 Task: Create a sub task Design and Implement Solution for the task  Develop a new online tool for website analytics in the project AlphaTech , assign it to team member softage.2@softage.net and update the status of the sub task to  Completed , set the priority of the sub task to High
Action: Mouse moved to (56, 308)
Screenshot: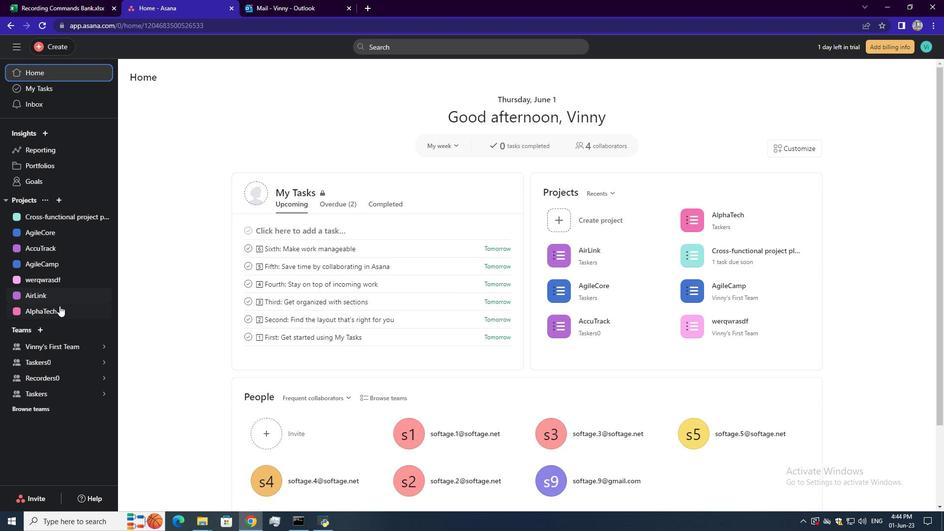 
Action: Mouse pressed left at (56, 308)
Screenshot: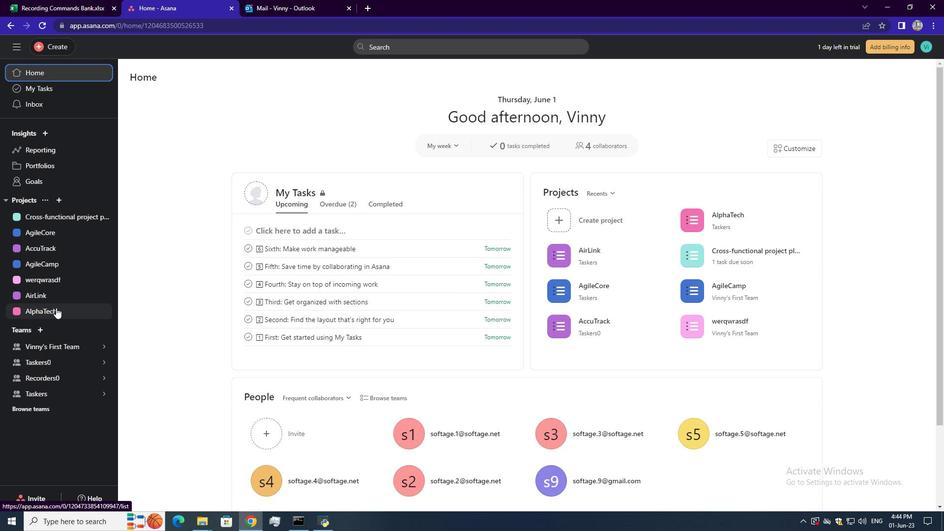 
Action: Mouse moved to (362, 218)
Screenshot: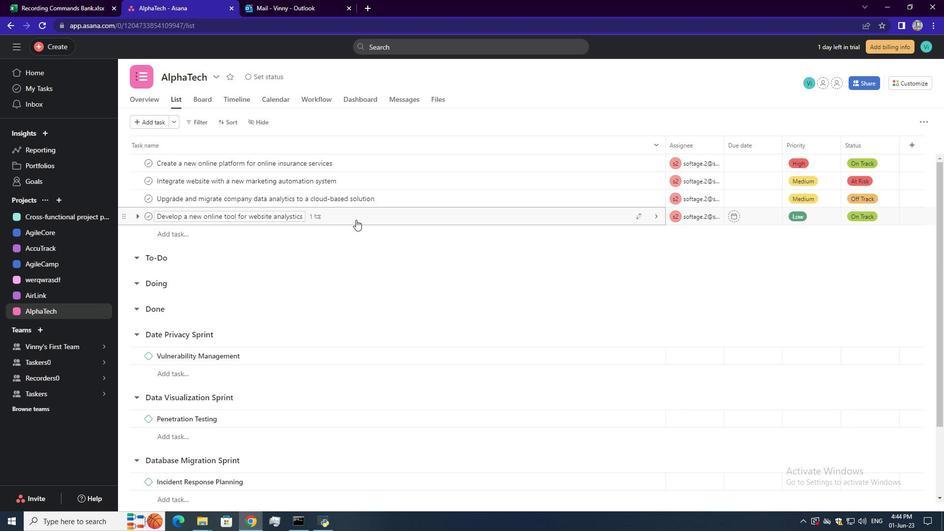 
Action: Mouse pressed left at (362, 218)
Screenshot: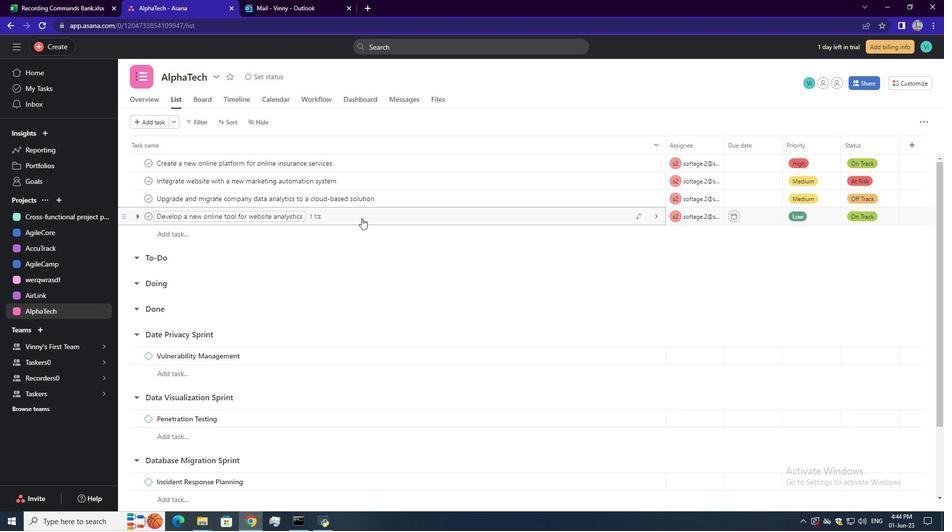 
Action: Mouse moved to (656, 293)
Screenshot: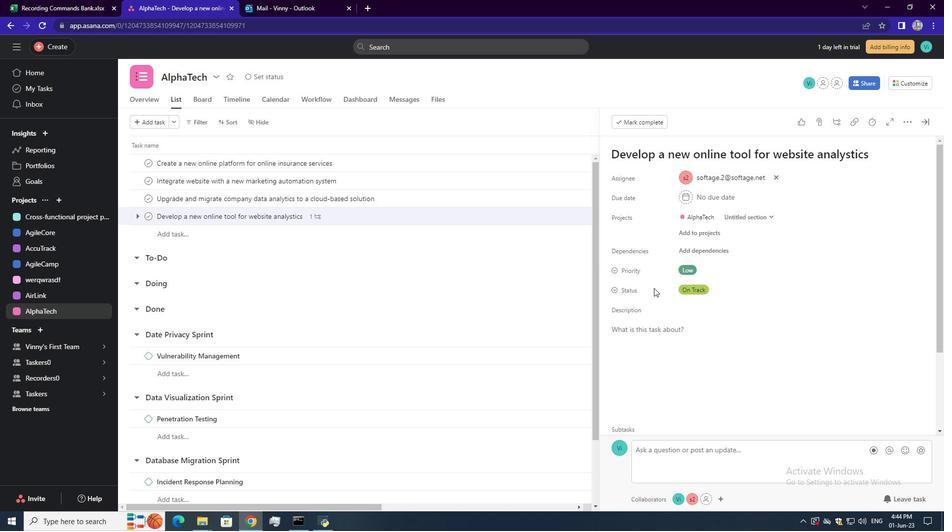 
Action: Mouse scrolled (656, 292) with delta (0, 0)
Screenshot: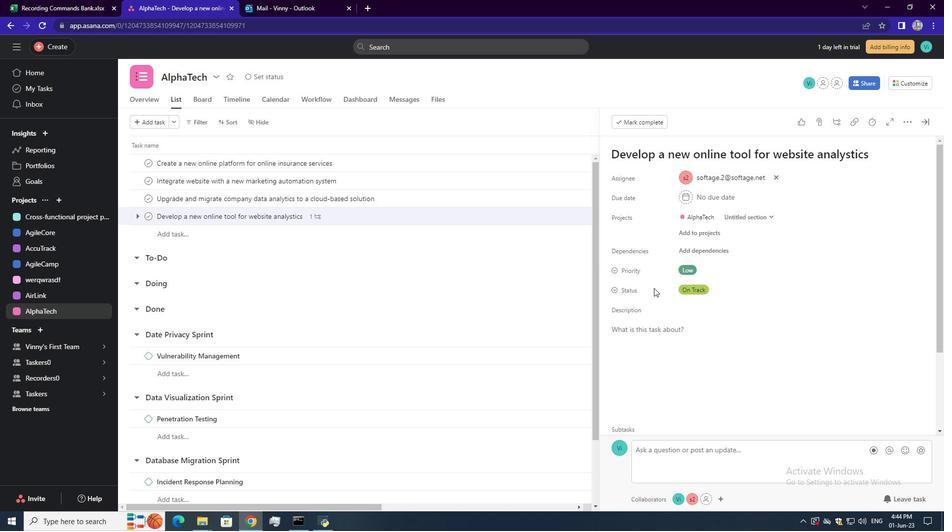 
Action: Mouse scrolled (656, 292) with delta (0, 0)
Screenshot: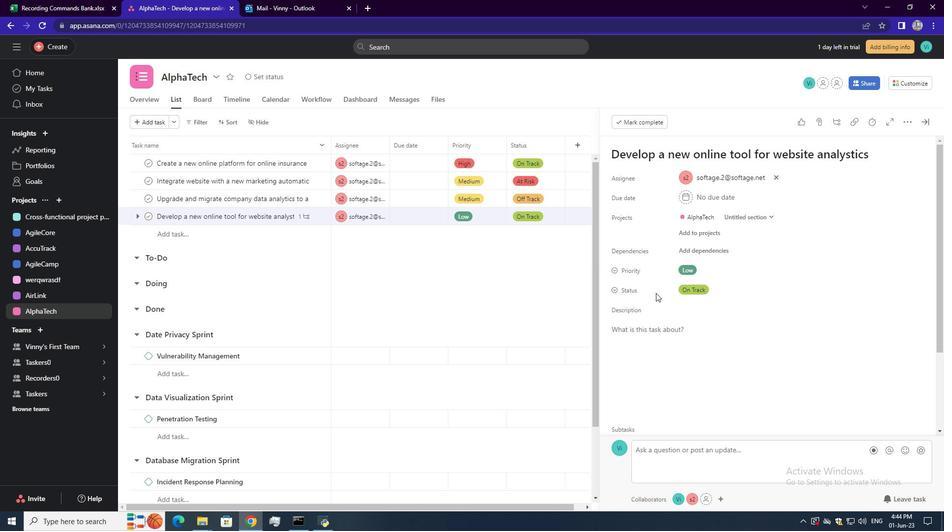
Action: Mouse scrolled (656, 292) with delta (0, 0)
Screenshot: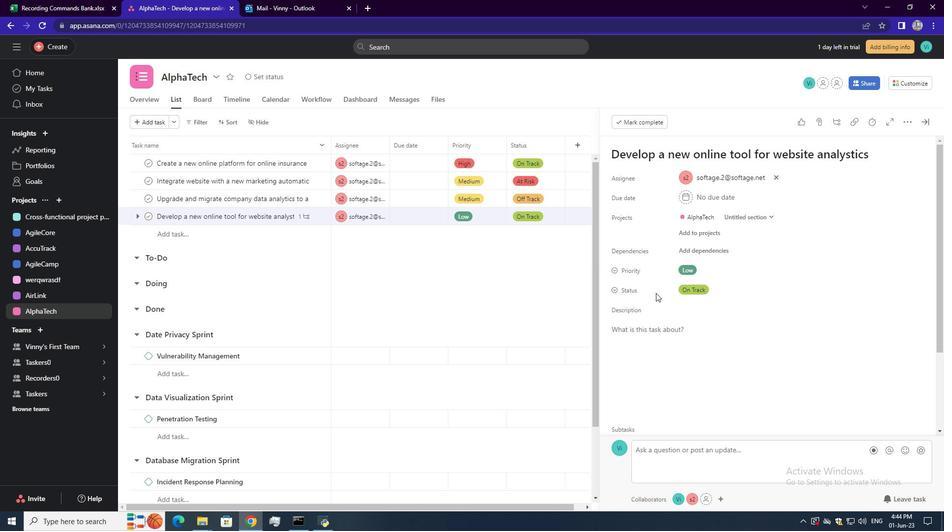 
Action: Mouse moved to (689, 325)
Screenshot: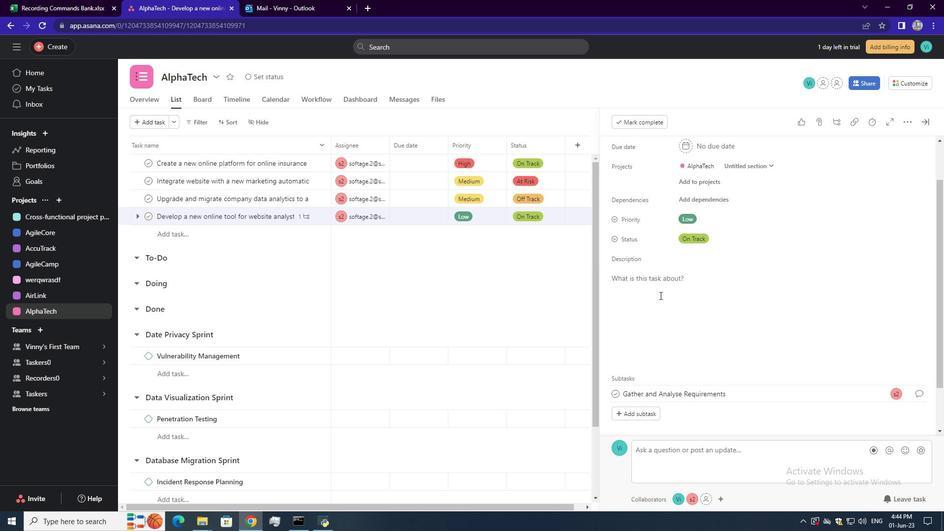 
Action: Mouse scrolled (689, 324) with delta (0, 0)
Screenshot: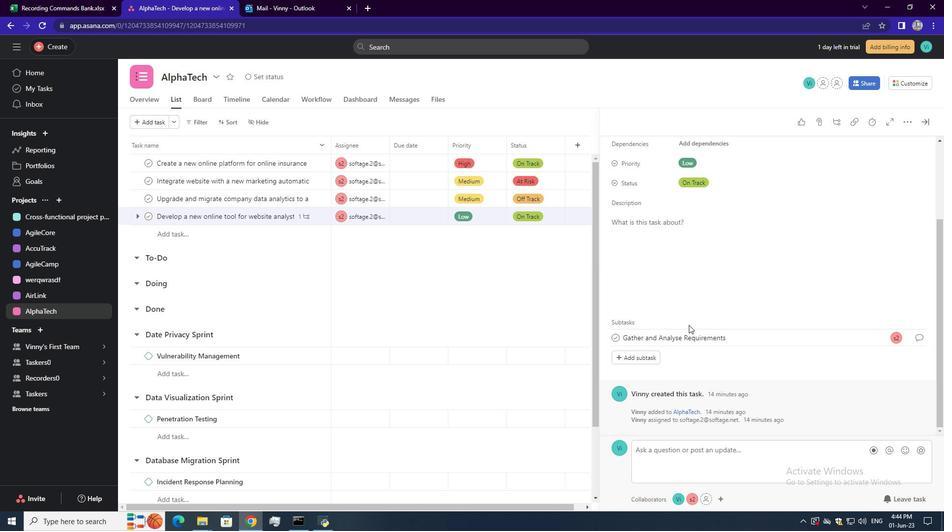 
Action: Mouse scrolled (689, 324) with delta (0, 0)
Screenshot: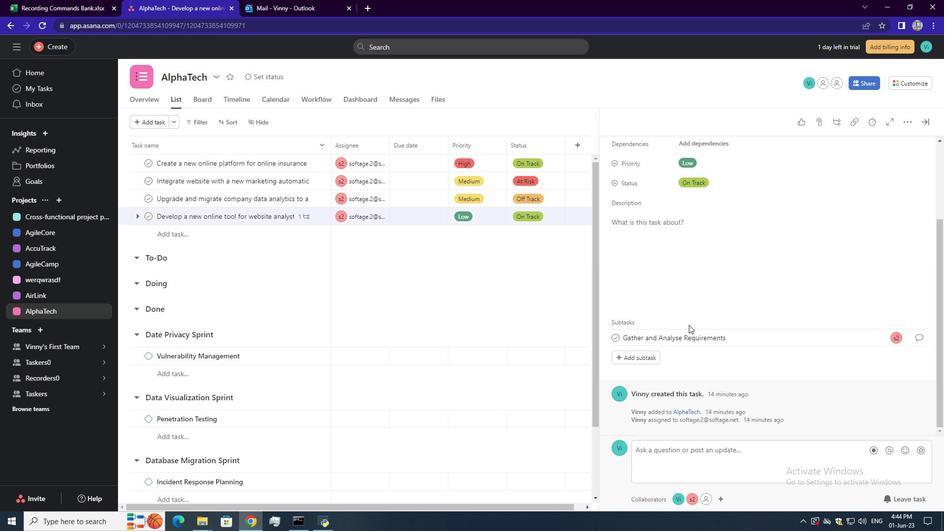 
Action: Mouse moved to (630, 357)
Screenshot: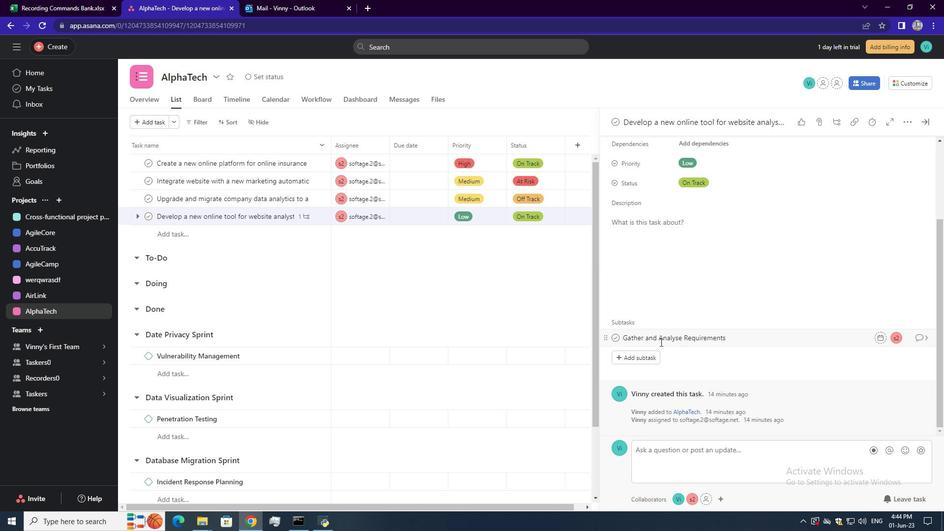 
Action: Mouse pressed left at (630, 357)
Screenshot: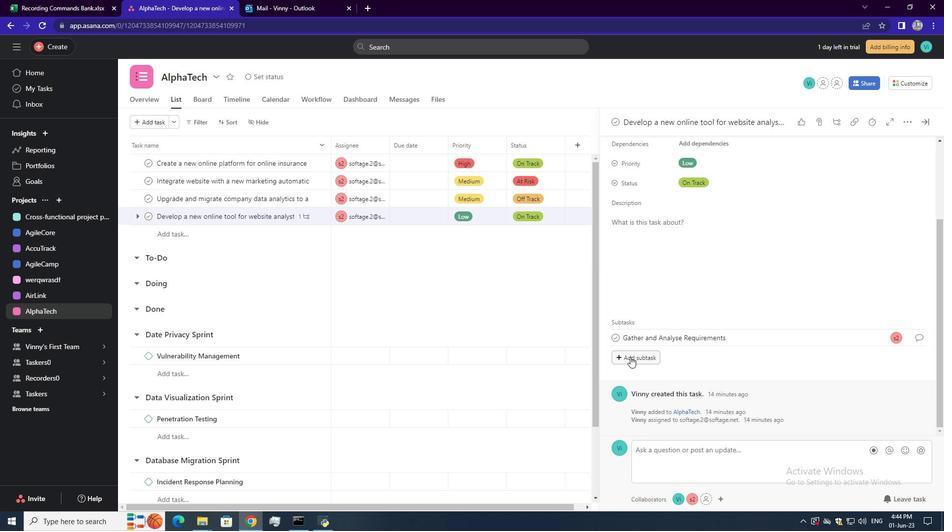 
Action: Mouse moved to (642, 336)
Screenshot: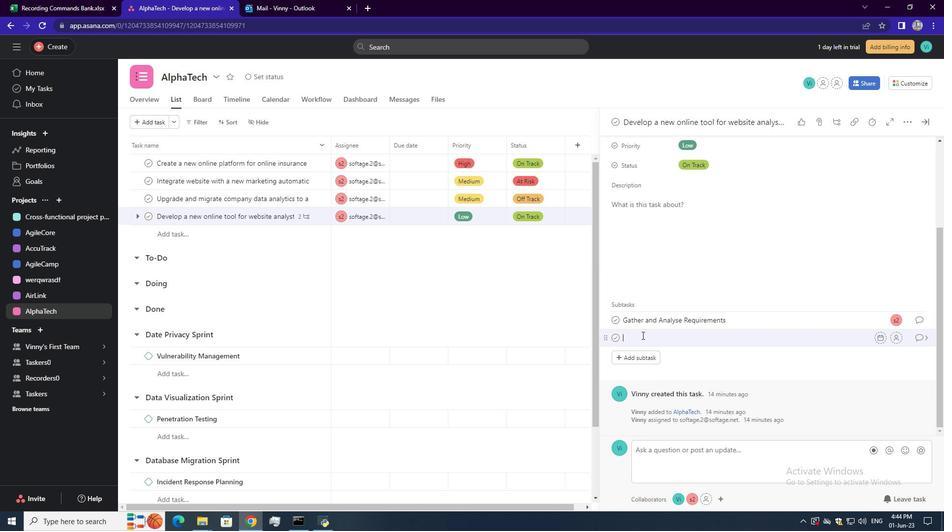 
Action: Mouse pressed left at (642, 336)
Screenshot: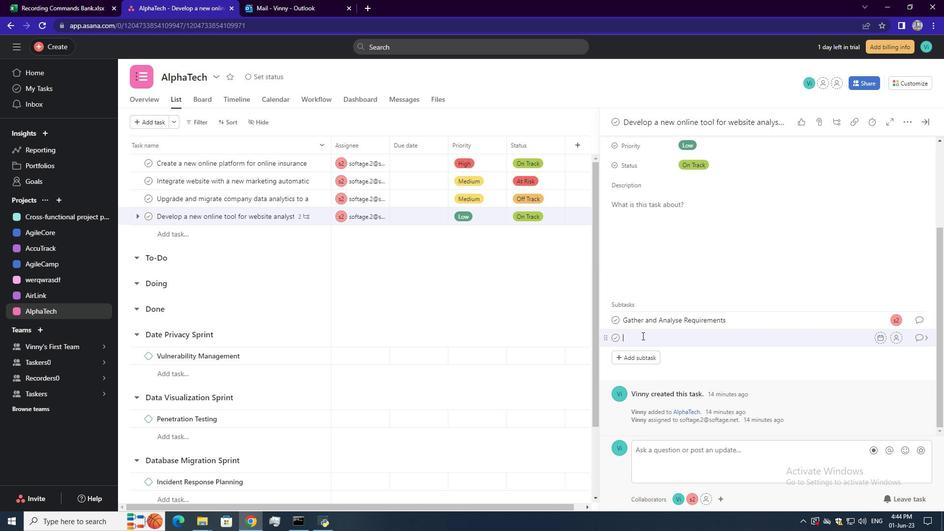 
Action: Mouse moved to (642, 337)
Screenshot: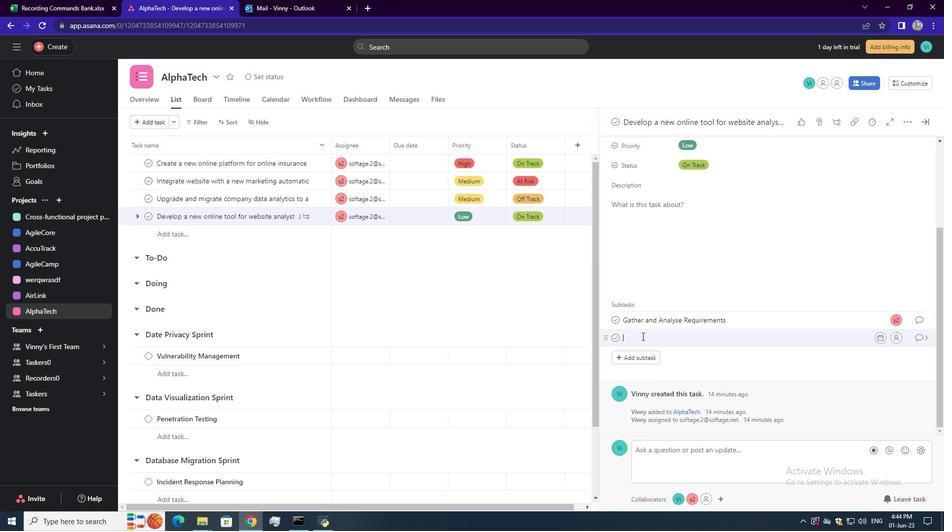 
Action: Key pressed <Key.shift><Key.shift><Key.shift>Design<Key.space>and<Key.space><Key.shift>Implement<Key.space><Key.shift>Solution
Screenshot: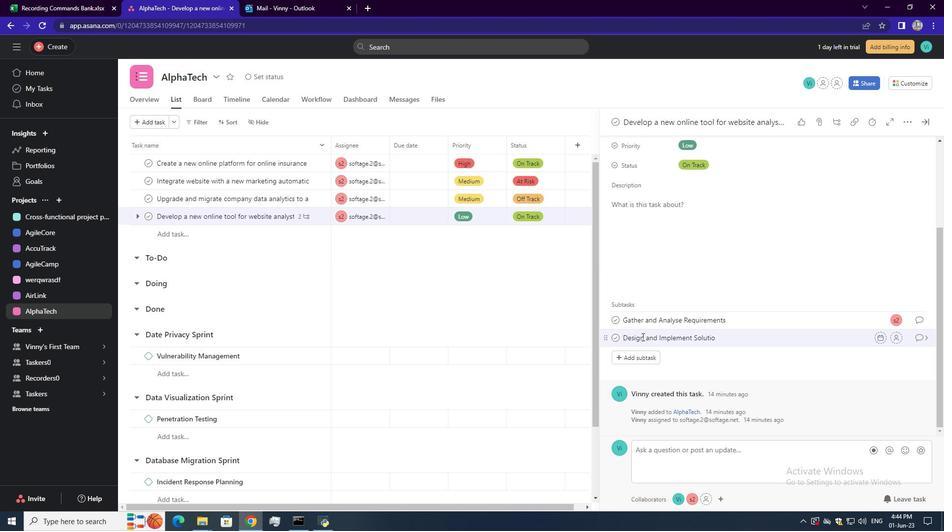 
Action: Mouse moved to (658, 326)
Screenshot: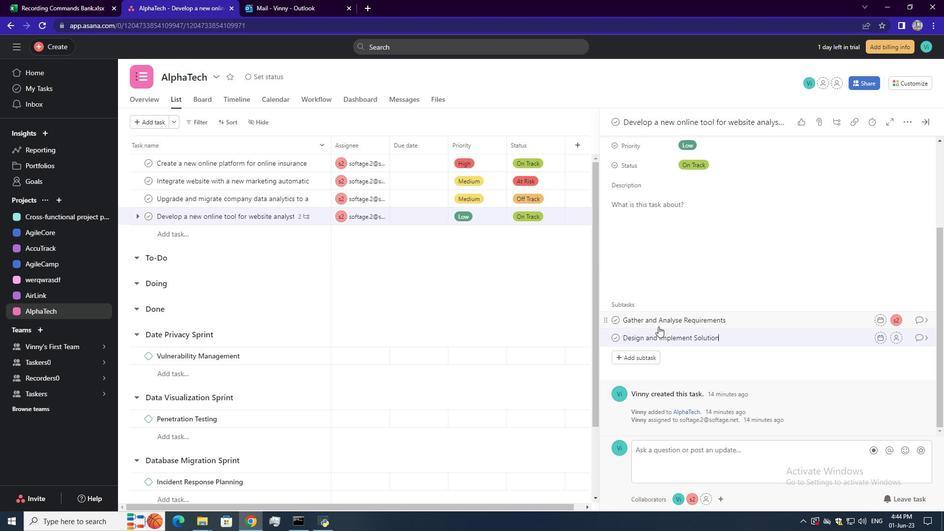 
Action: Key pressed <Key.enter>
Screenshot: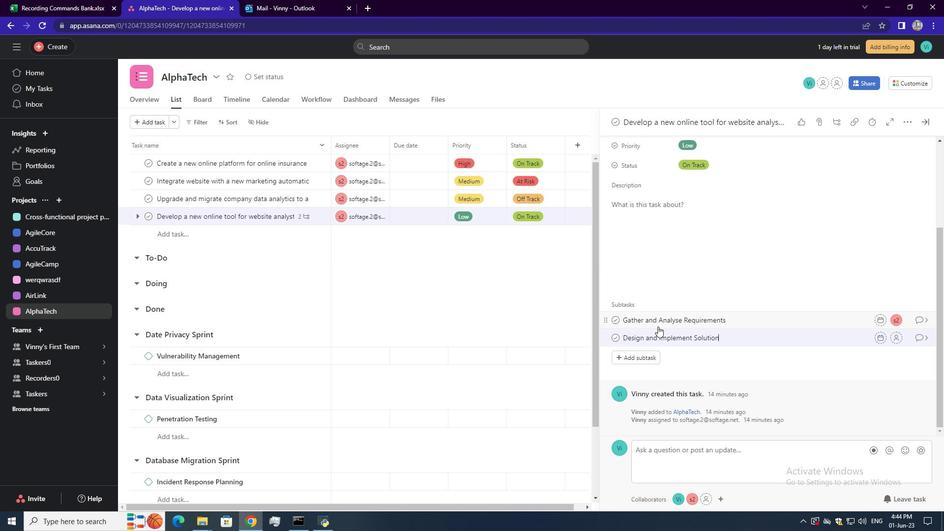 
Action: Mouse moved to (821, 378)
Screenshot: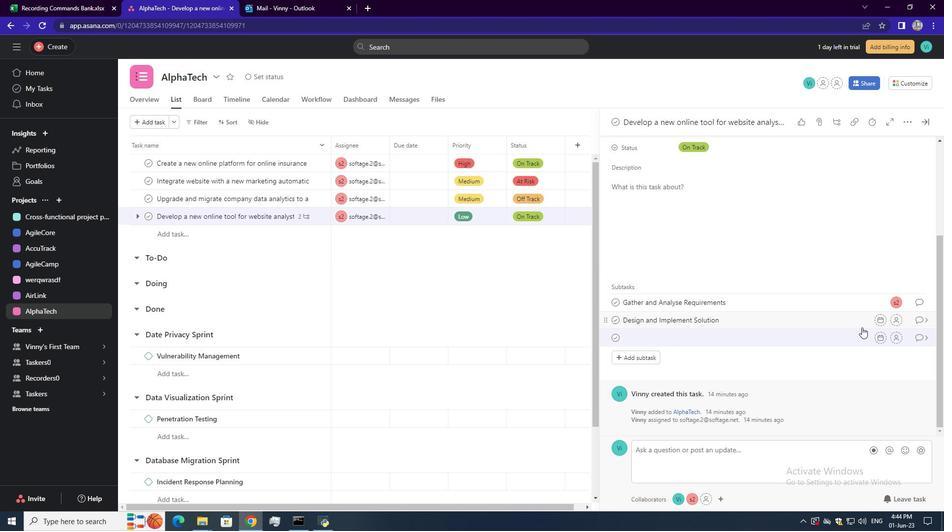 
Action: Mouse pressed left at (821, 378)
Screenshot: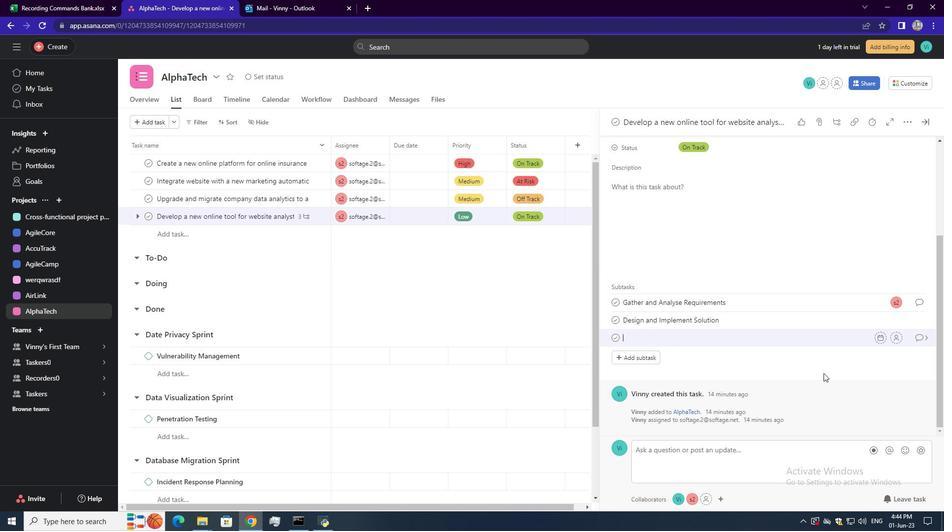 
Action: Mouse moved to (917, 341)
Screenshot: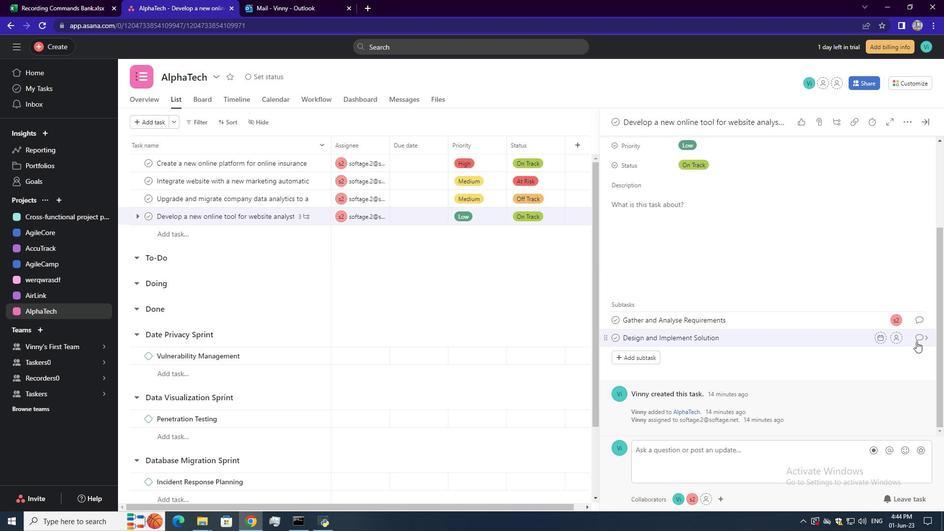 
Action: Mouse pressed left at (917, 341)
Screenshot: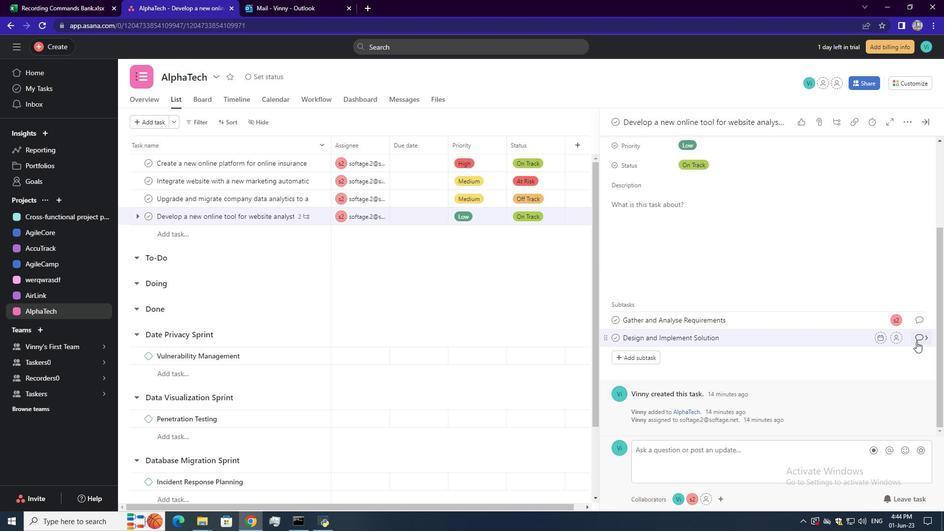 
Action: Mouse moved to (737, 200)
Screenshot: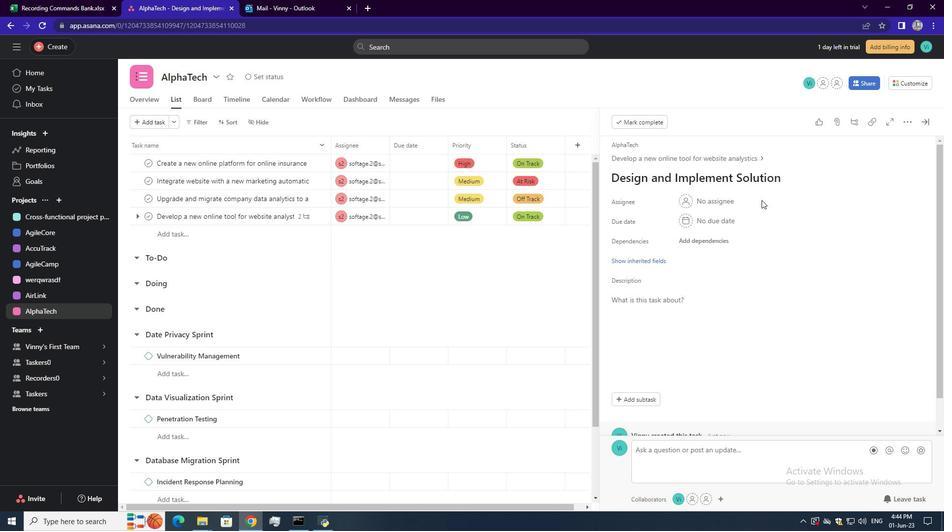 
Action: Mouse pressed left at (737, 200)
Screenshot: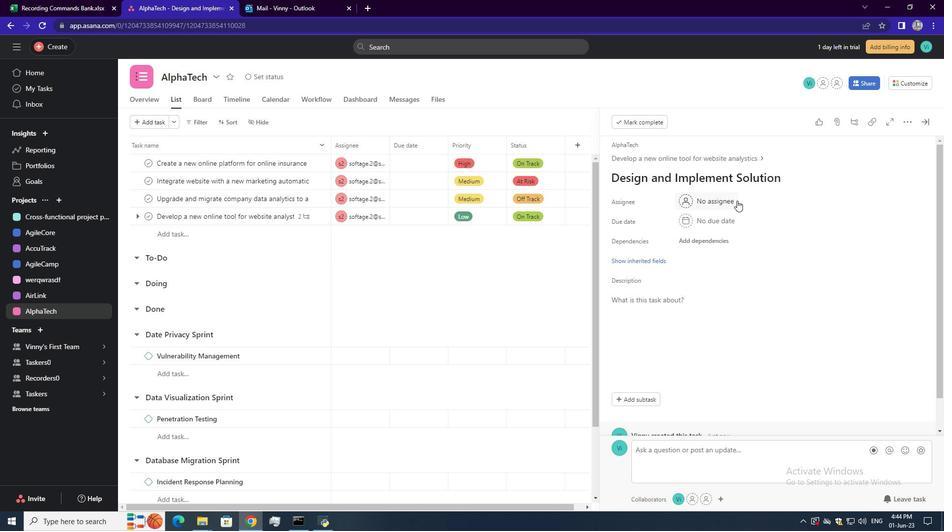 
Action: Mouse moved to (732, 273)
Screenshot: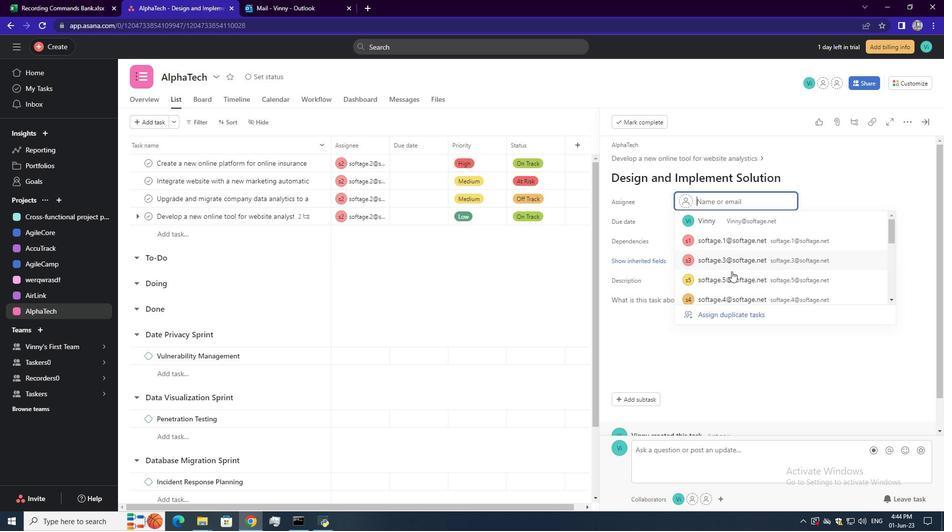 
Action: Mouse scrolled (732, 273) with delta (0, 0)
Screenshot: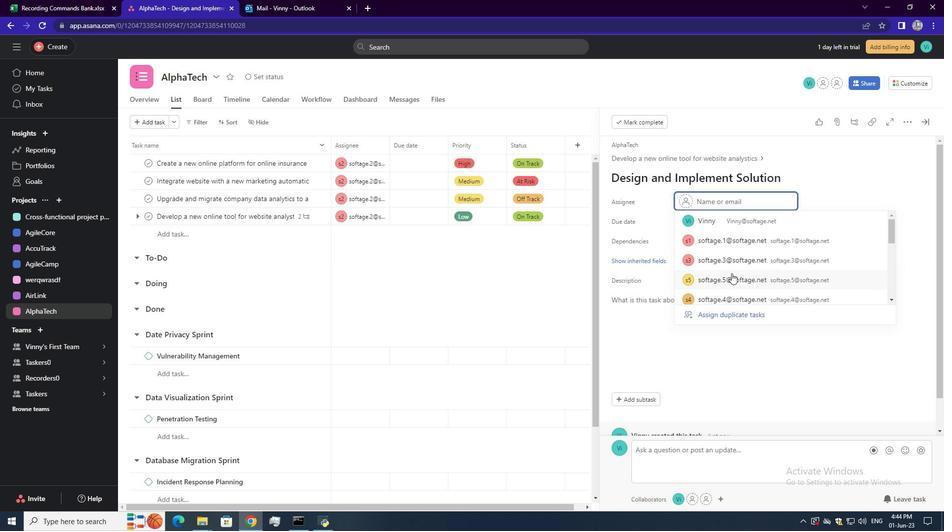 
Action: Mouse moved to (732, 270)
Screenshot: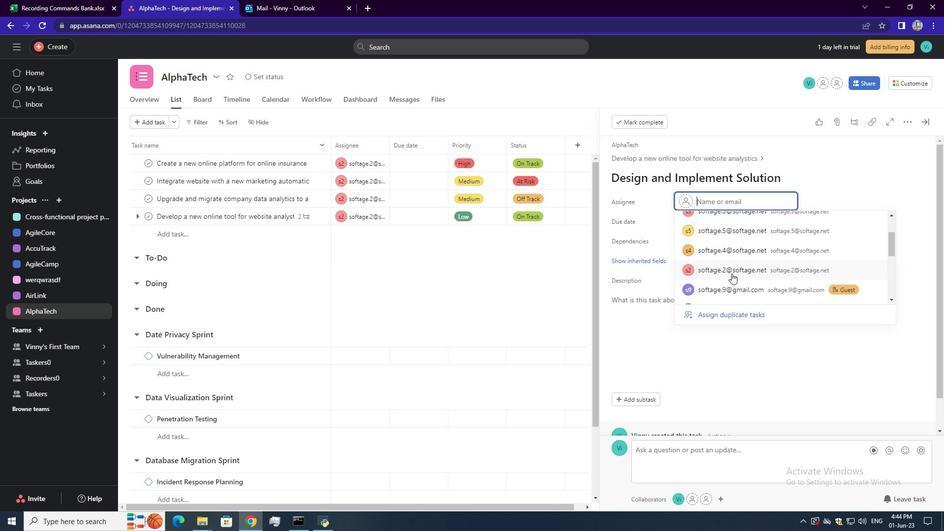 
Action: Mouse pressed left at (732, 270)
Screenshot: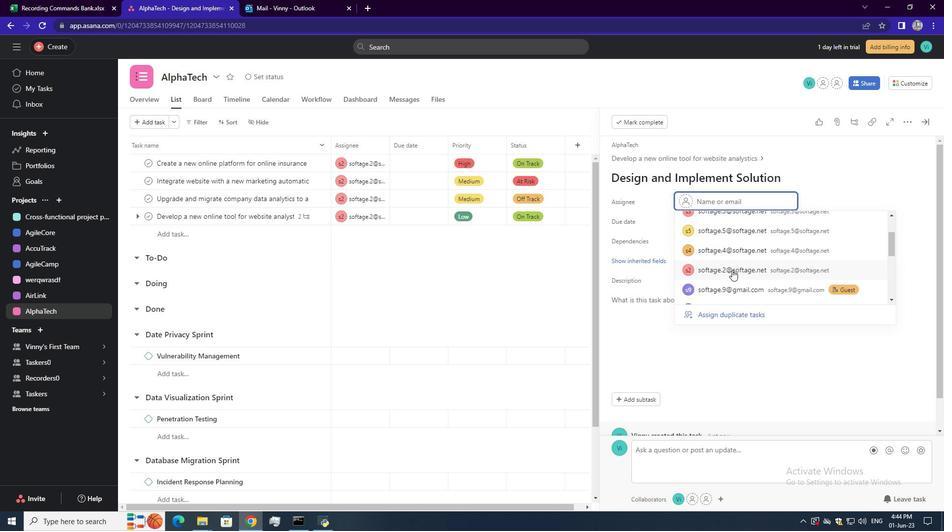 
Action: Mouse moved to (652, 263)
Screenshot: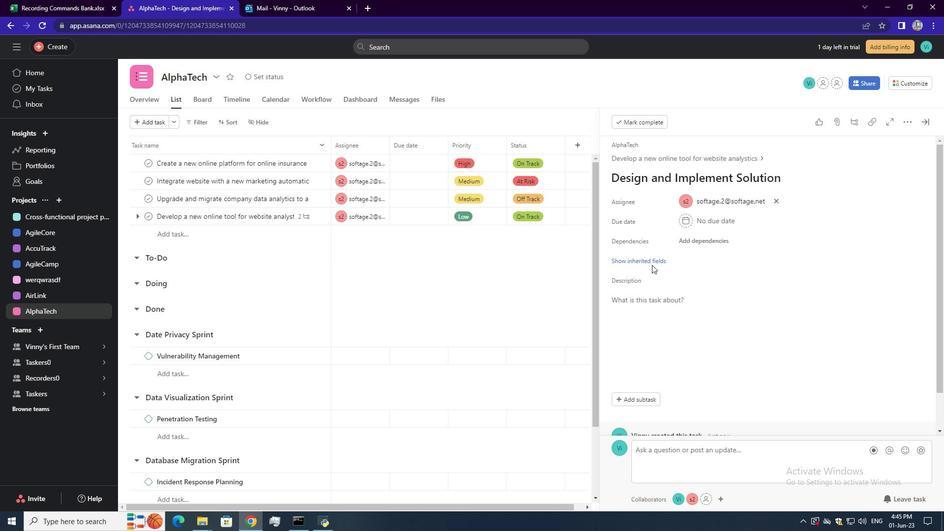 
Action: Mouse pressed left at (652, 263)
Screenshot: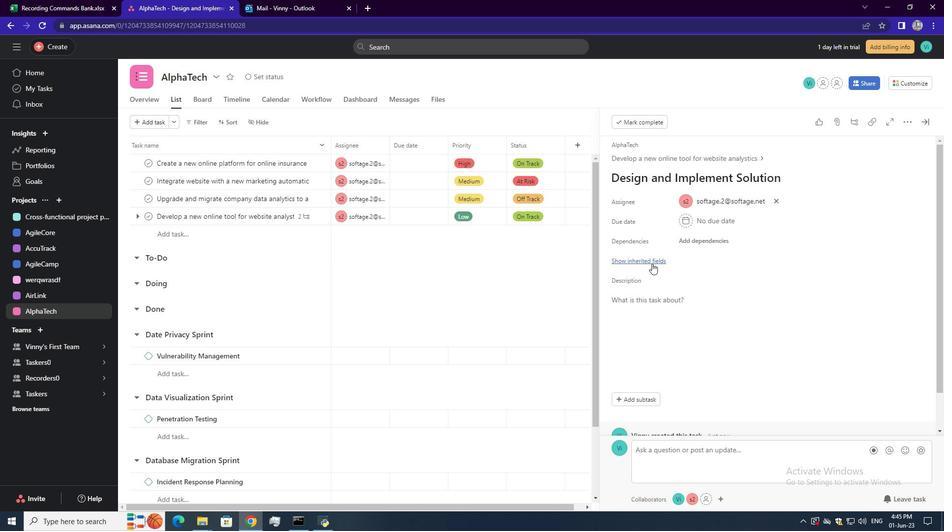 
Action: Mouse moved to (688, 281)
Screenshot: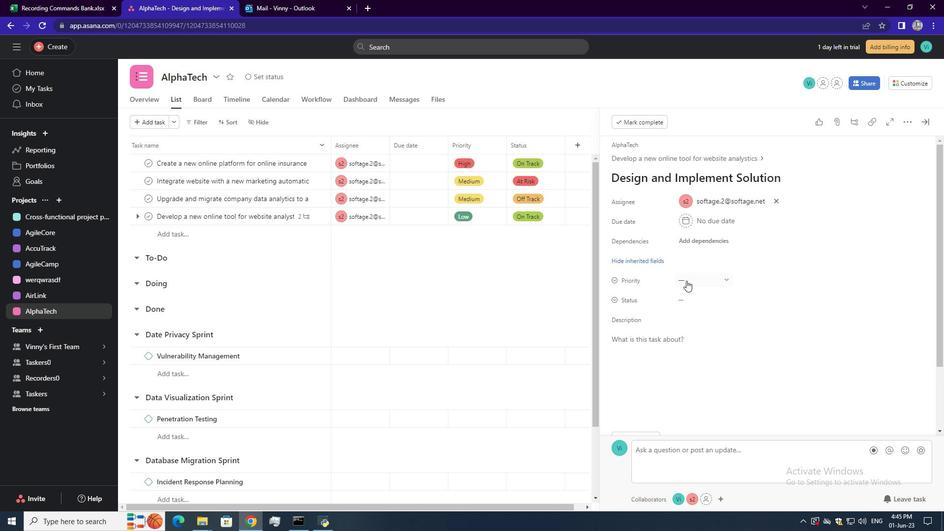 
Action: Mouse pressed left at (688, 281)
Screenshot: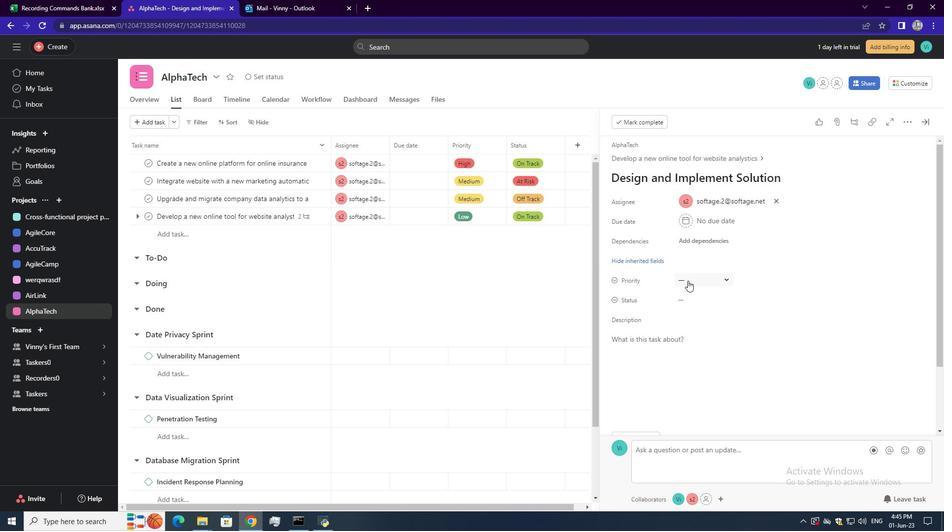 
Action: Mouse moved to (702, 311)
Screenshot: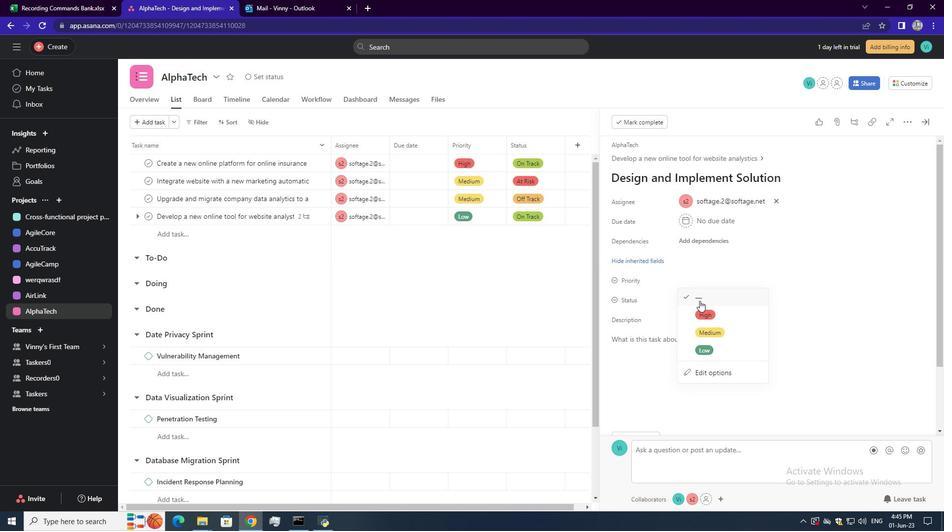 
Action: Mouse pressed left at (702, 311)
Screenshot: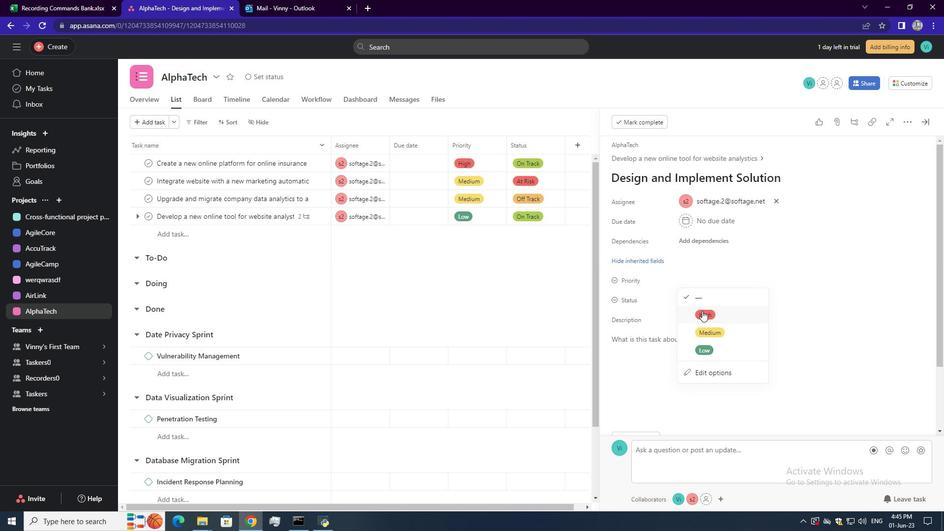 
Action: Mouse moved to (693, 302)
Screenshot: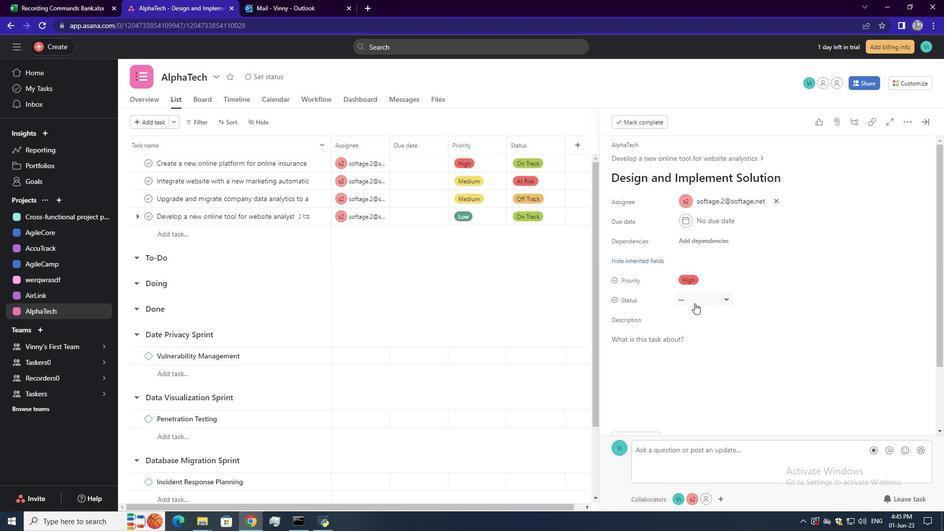 
Action: Mouse pressed left at (693, 302)
Screenshot: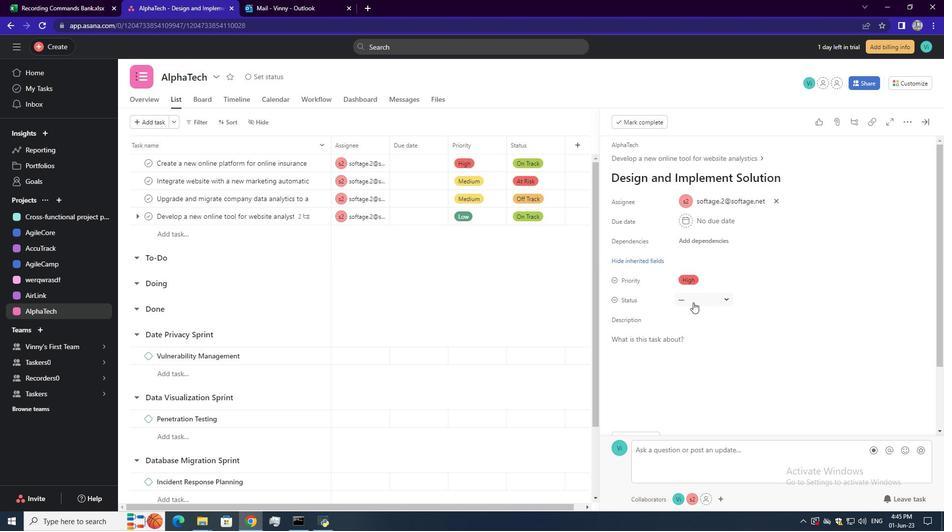 
Action: Mouse moved to (714, 389)
Screenshot: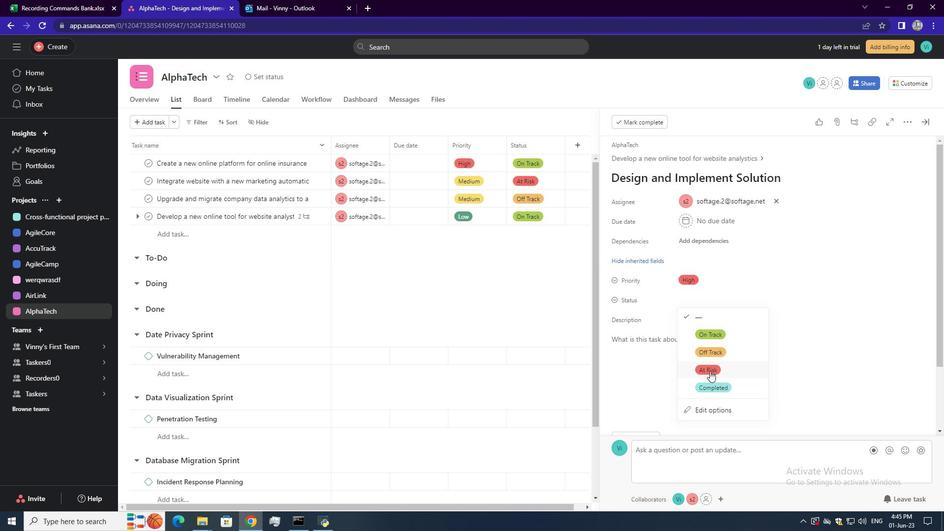 
Action: Mouse pressed left at (714, 389)
Screenshot: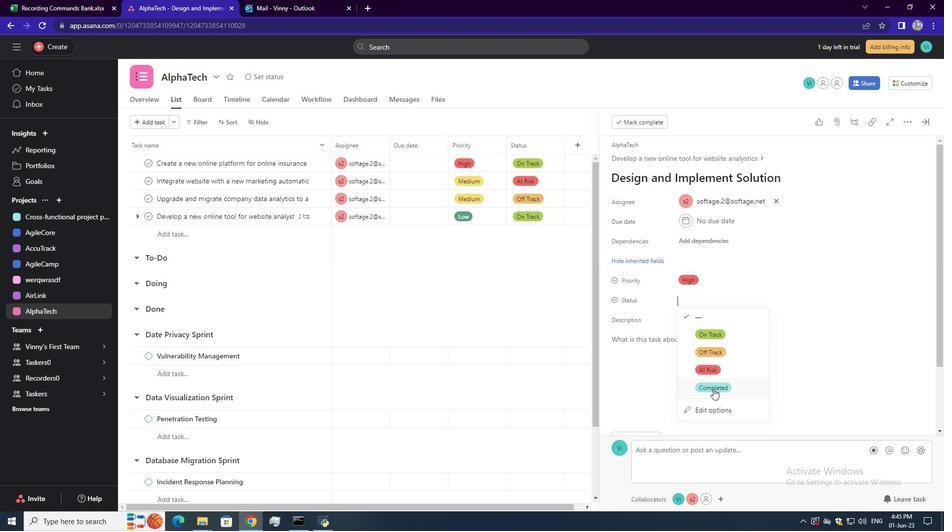 
